 Task: Log work in the project Wavelength for the issue 'Implement a new cloud-based procurement system for a company with advanced vendor management and sourcing capabilities' spent time as '1w 5d 16h 50m' and remaining time as '4w 2d 7h 40m' and add a flag. Now add the issue to the epic 'Network Segmentation'.
Action: Mouse moved to (207, 63)
Screenshot: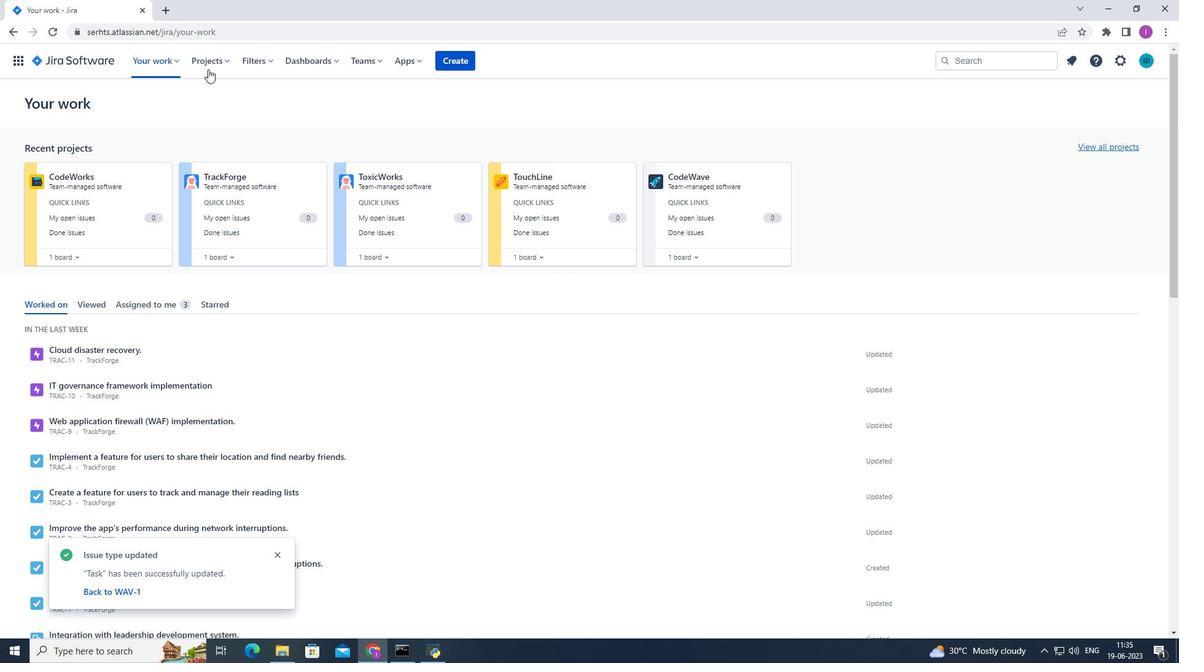 
Action: Mouse pressed left at (207, 63)
Screenshot: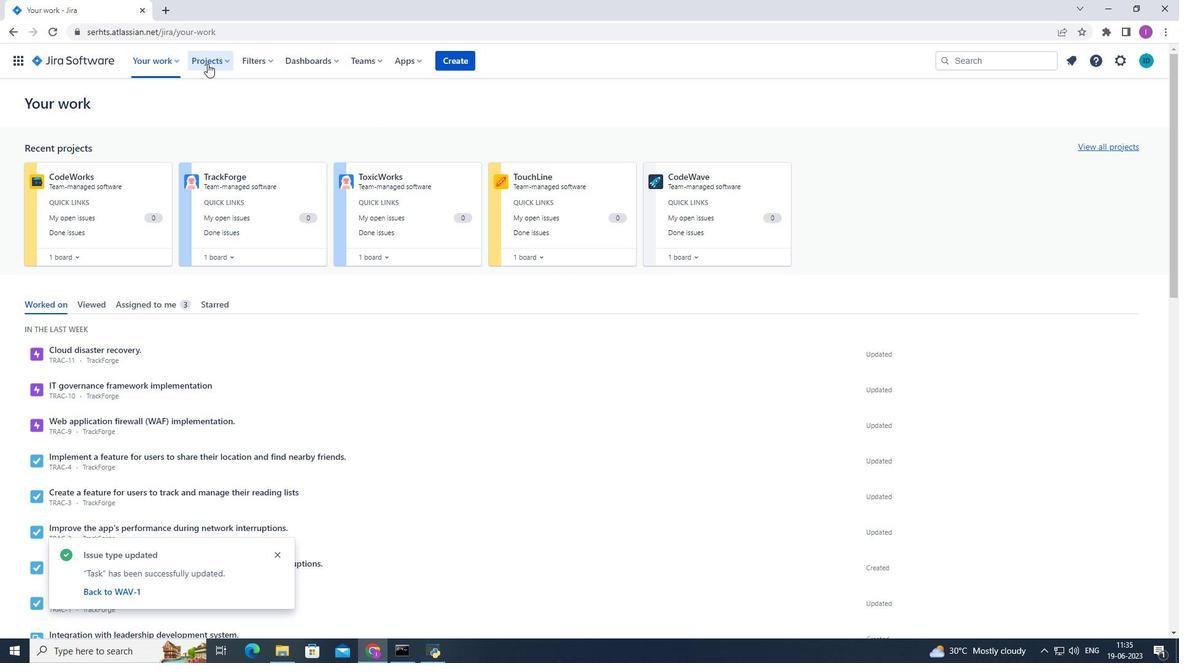 
Action: Mouse moved to (239, 113)
Screenshot: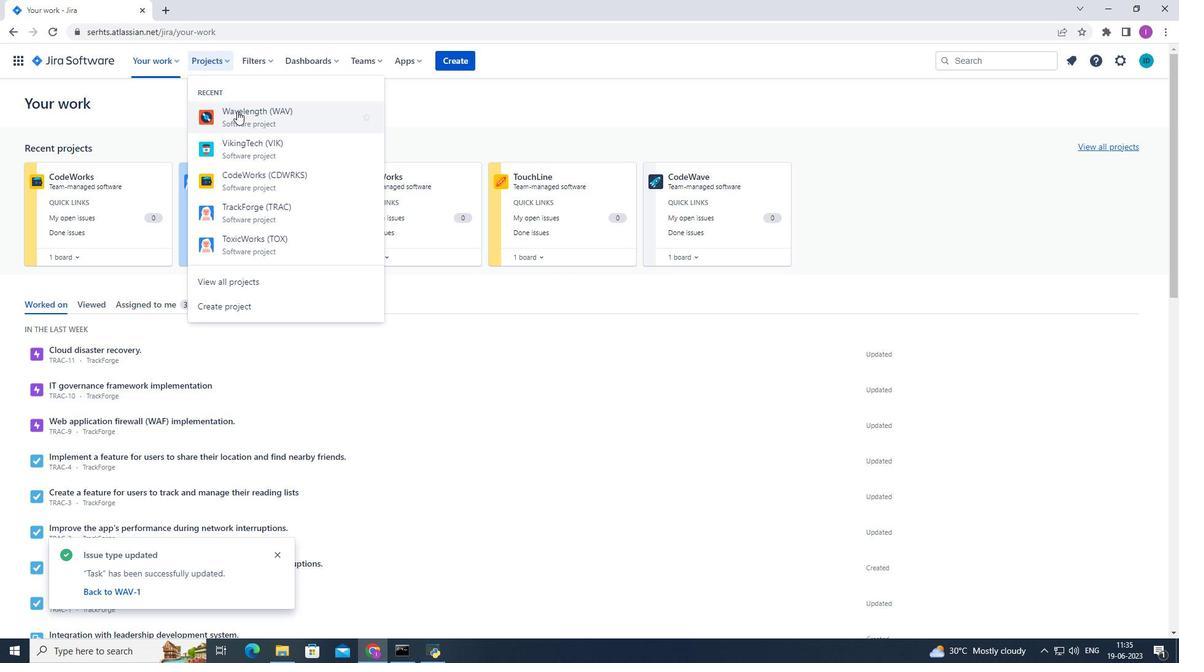 
Action: Mouse pressed left at (239, 113)
Screenshot: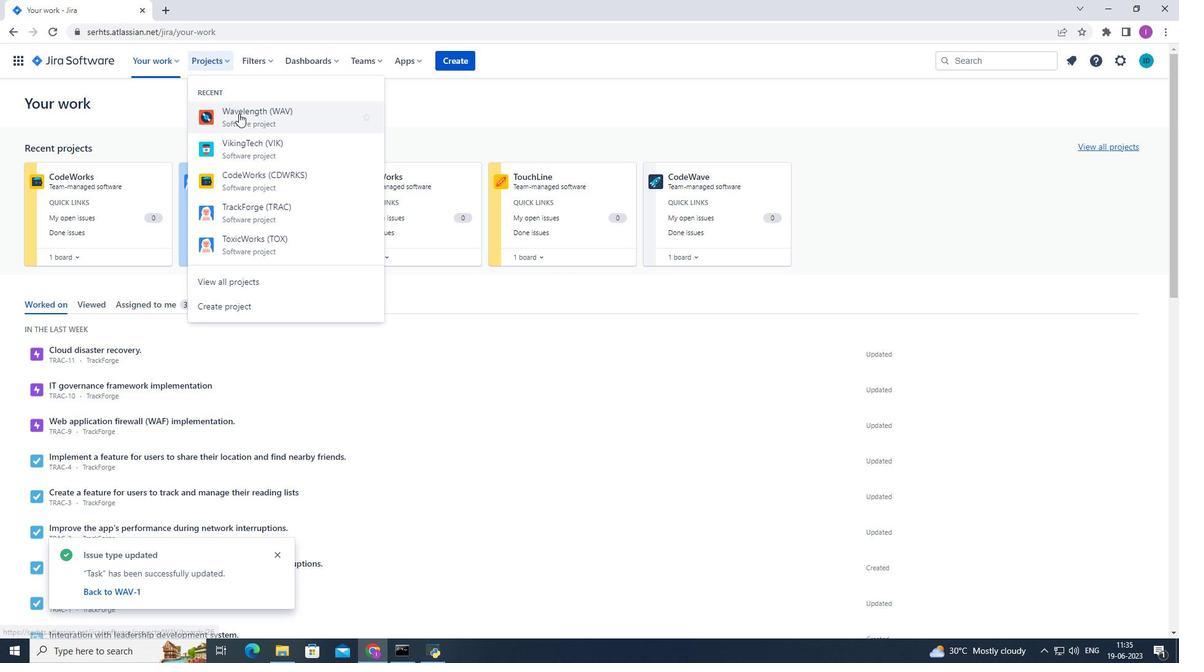 
Action: Mouse moved to (67, 186)
Screenshot: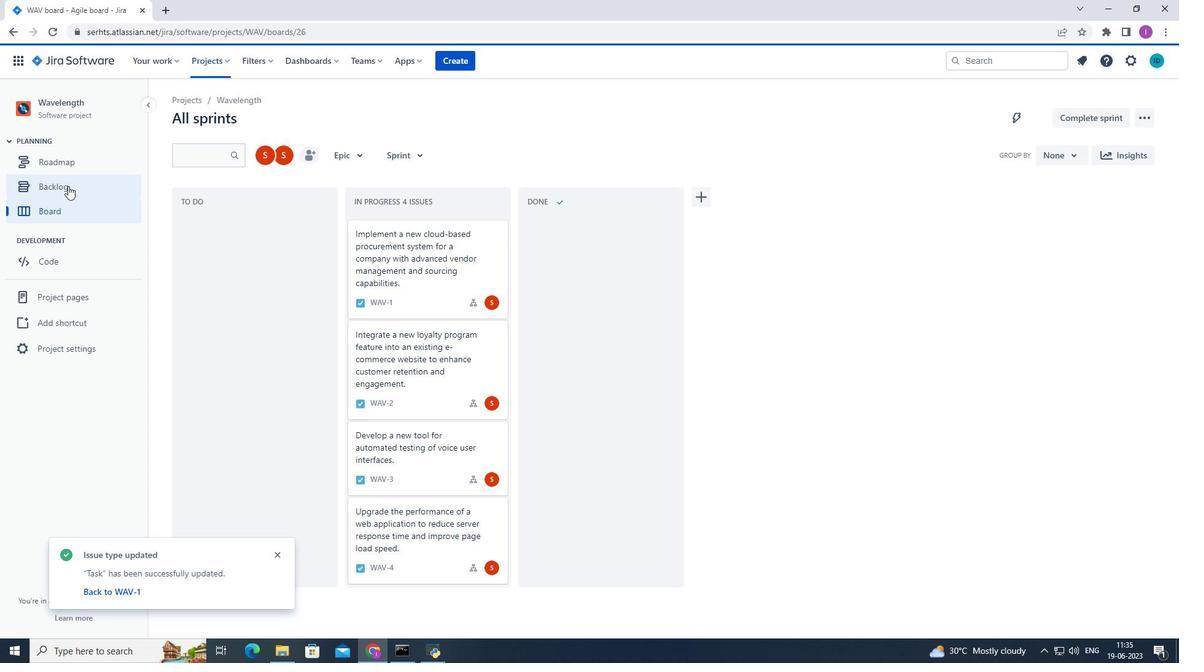 
Action: Mouse pressed left at (67, 186)
Screenshot: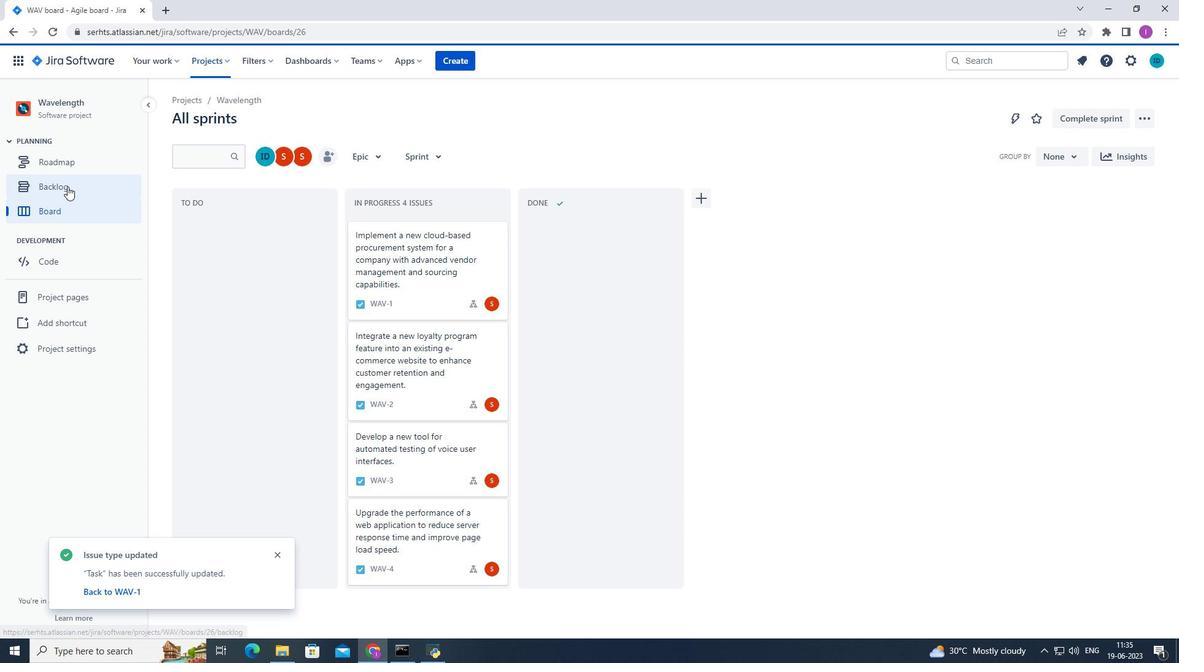 
Action: Mouse moved to (731, 212)
Screenshot: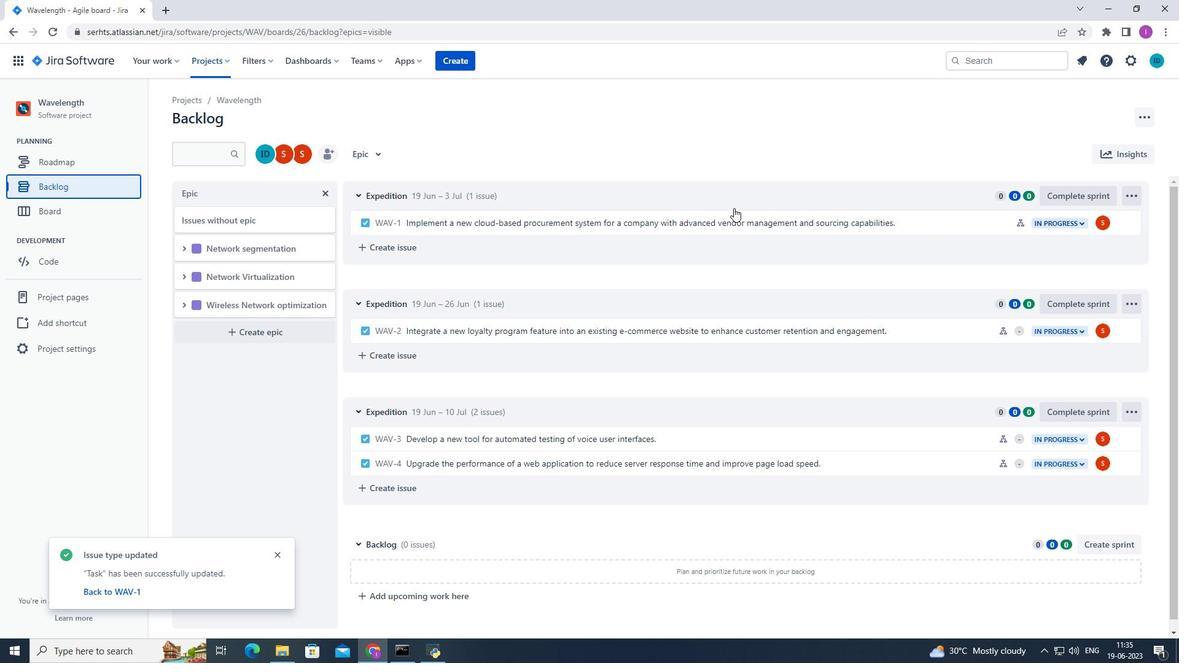 
Action: Mouse pressed left at (731, 212)
Screenshot: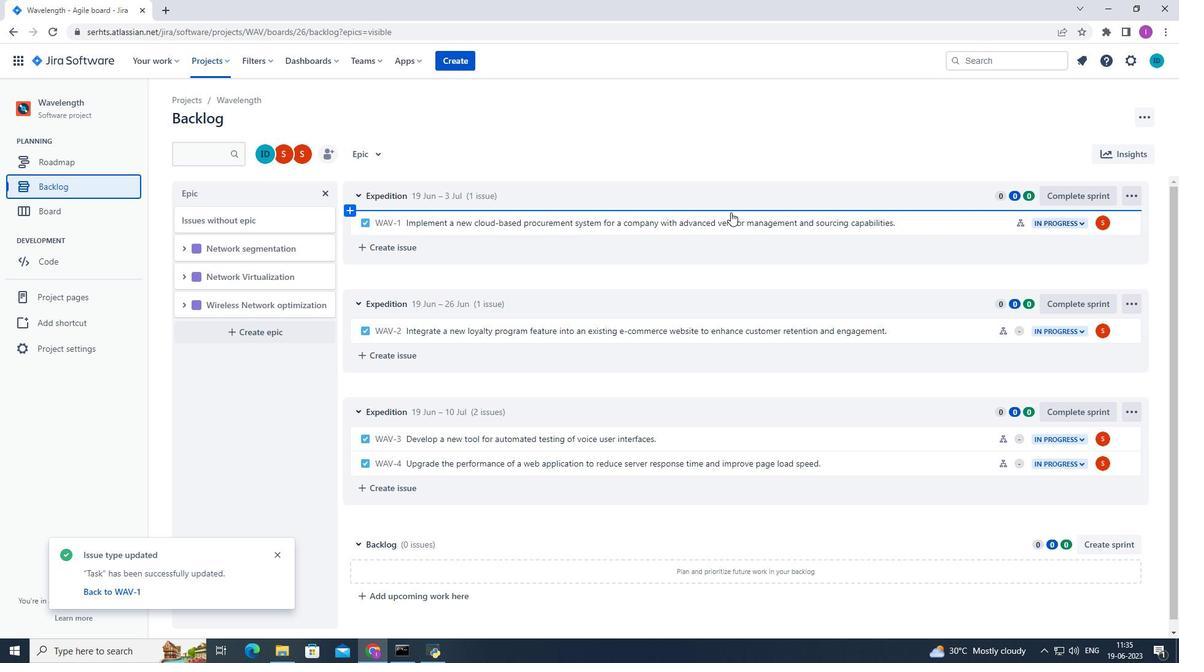 
Action: Mouse moved to (753, 216)
Screenshot: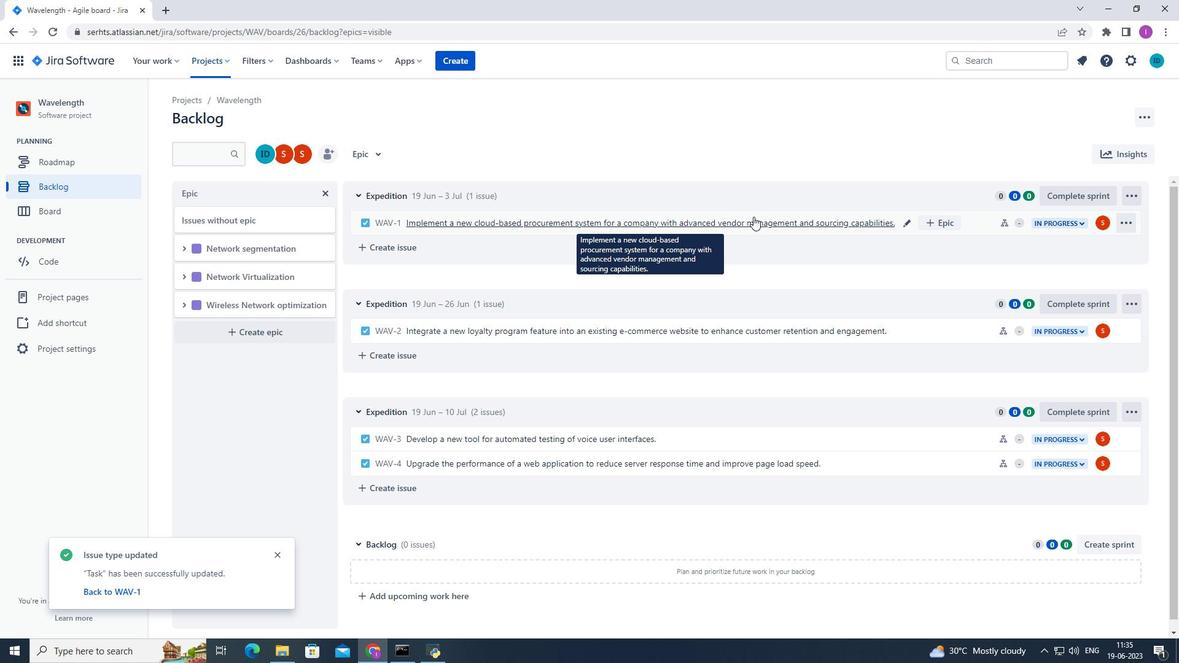 
Action: Mouse pressed left at (753, 216)
Screenshot: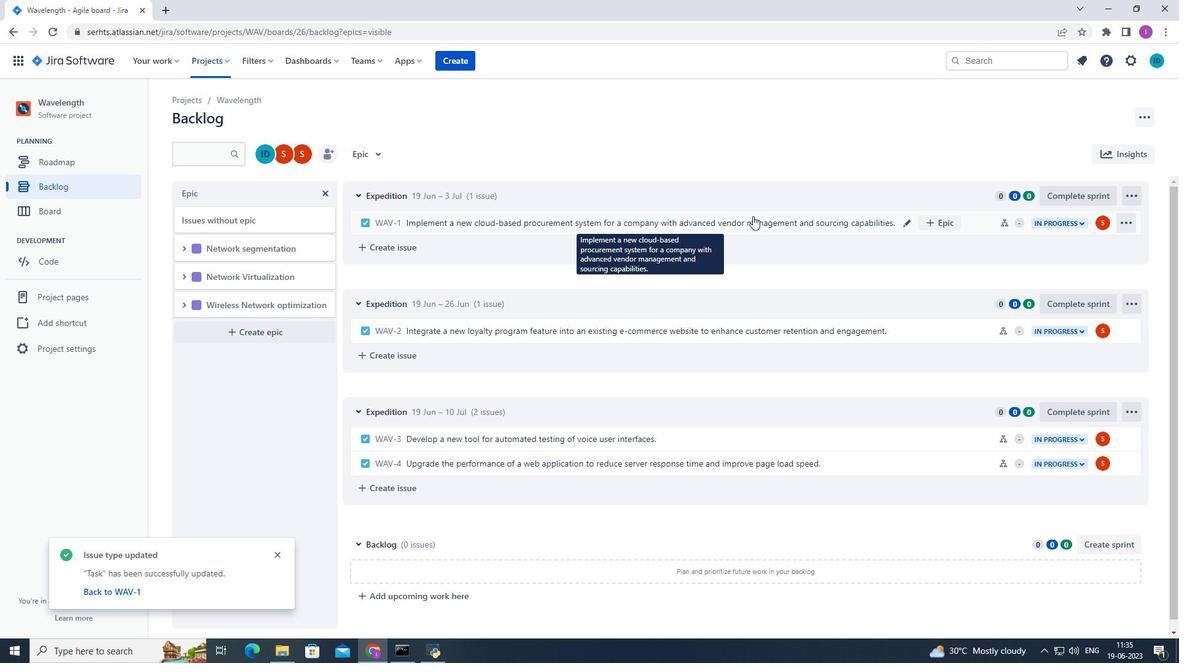 
Action: Mouse moved to (1125, 188)
Screenshot: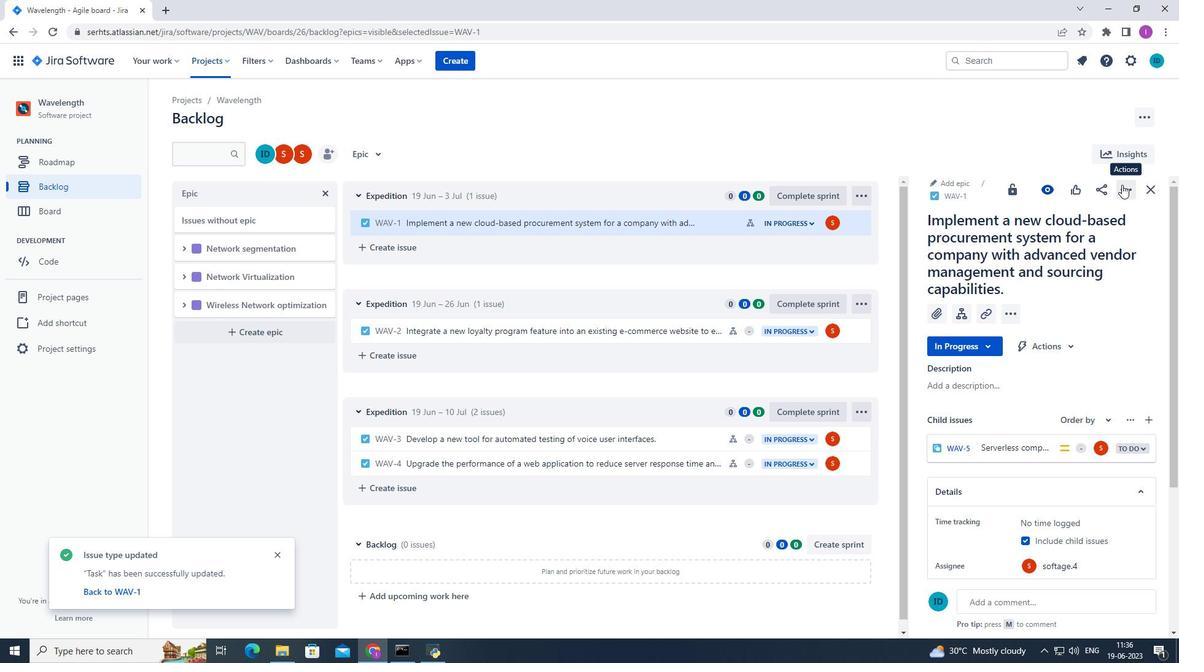 
Action: Mouse pressed left at (1125, 188)
Screenshot: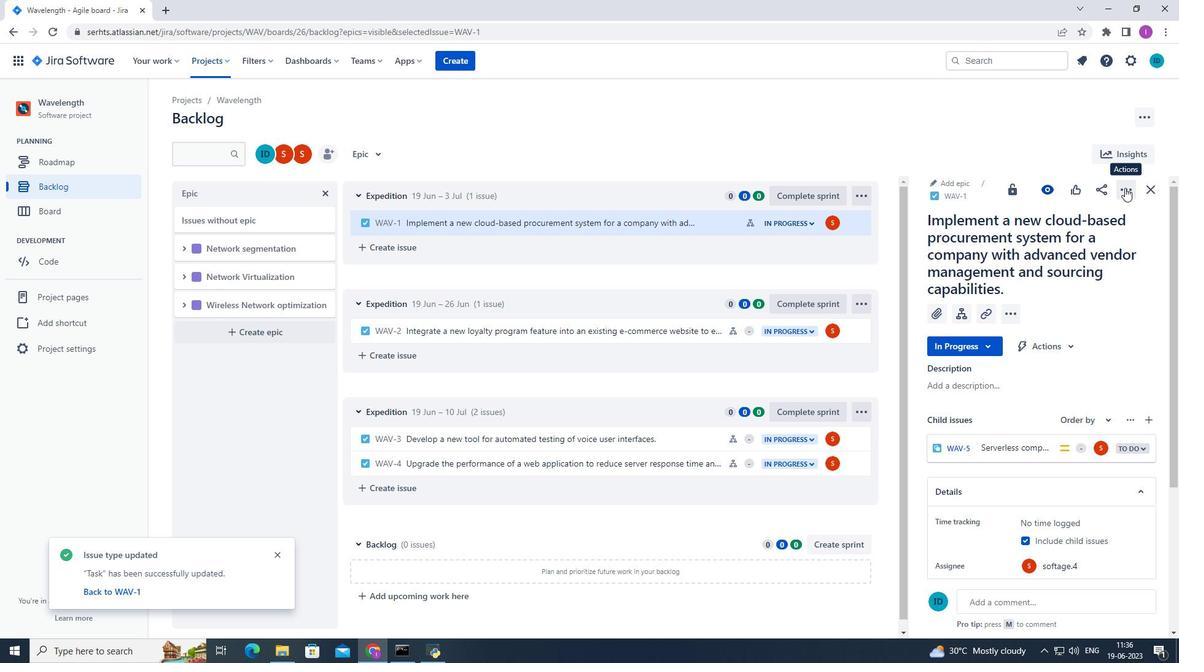 
Action: Mouse moved to (1081, 222)
Screenshot: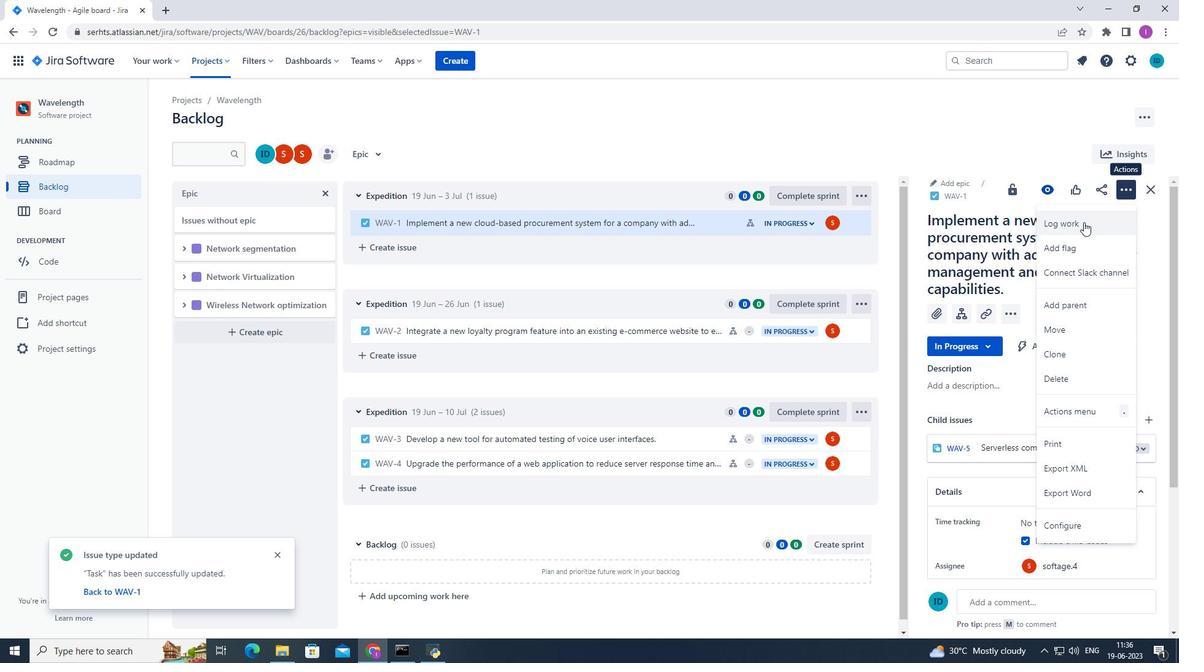 
Action: Mouse pressed left at (1081, 222)
Screenshot: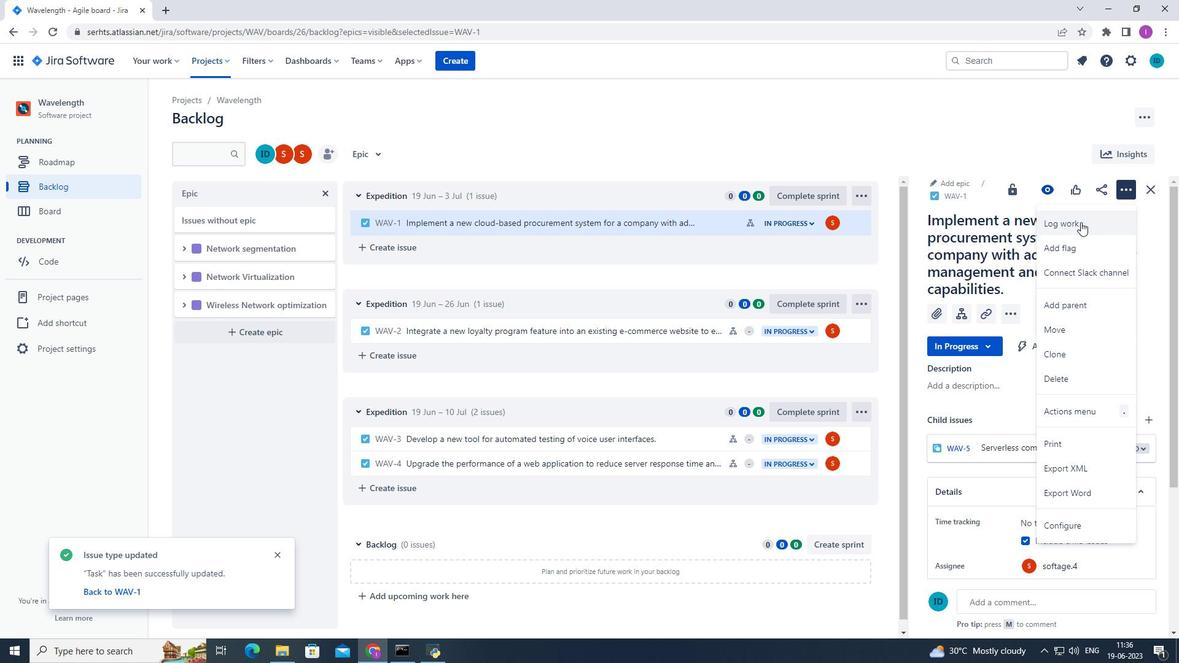 
Action: Mouse moved to (537, 180)
Screenshot: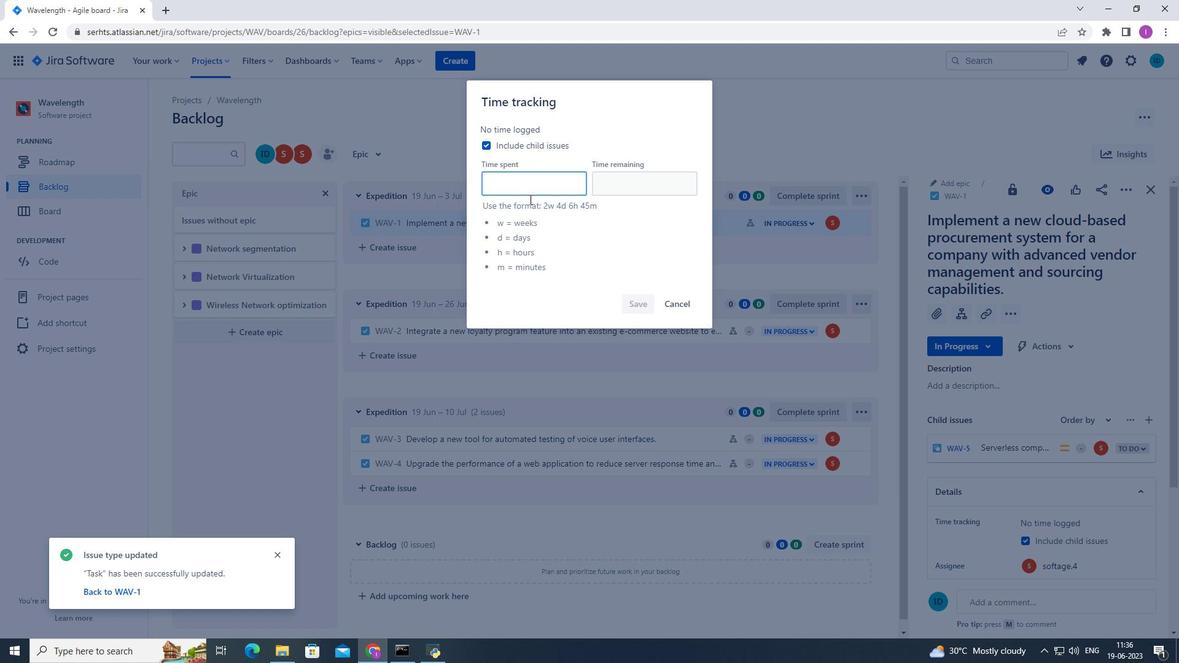 
Action: Key pressed 1w<Key.space>5d<Key.space>16h<Key.space>50m
Screenshot: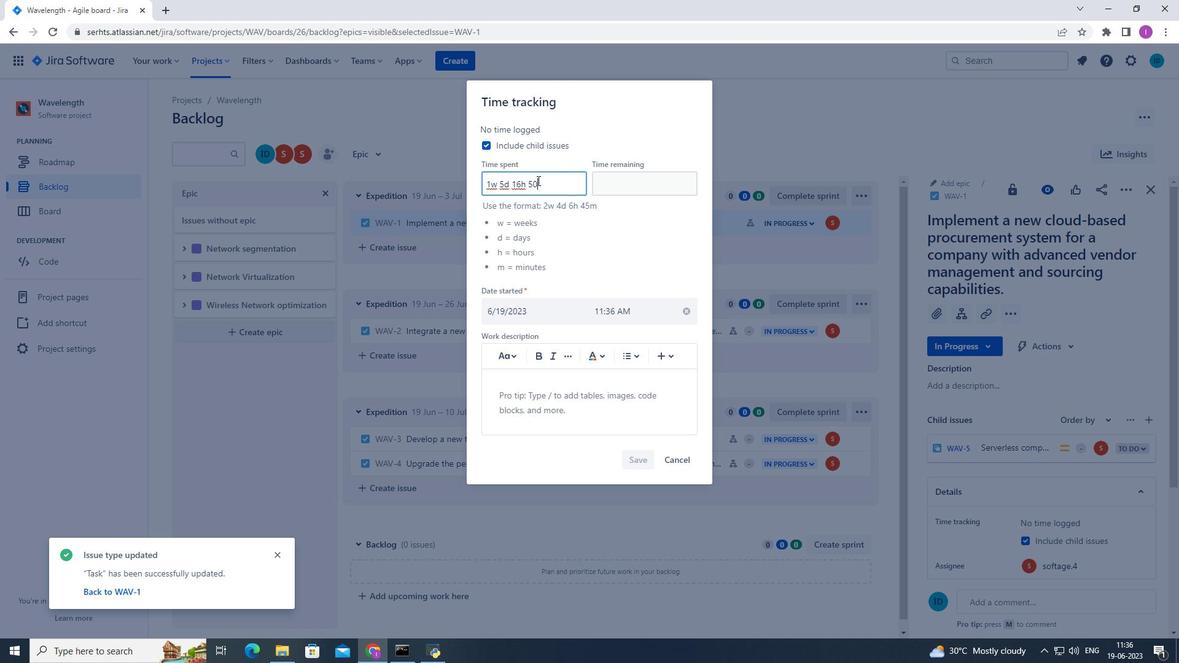 
Action: Mouse moved to (616, 186)
Screenshot: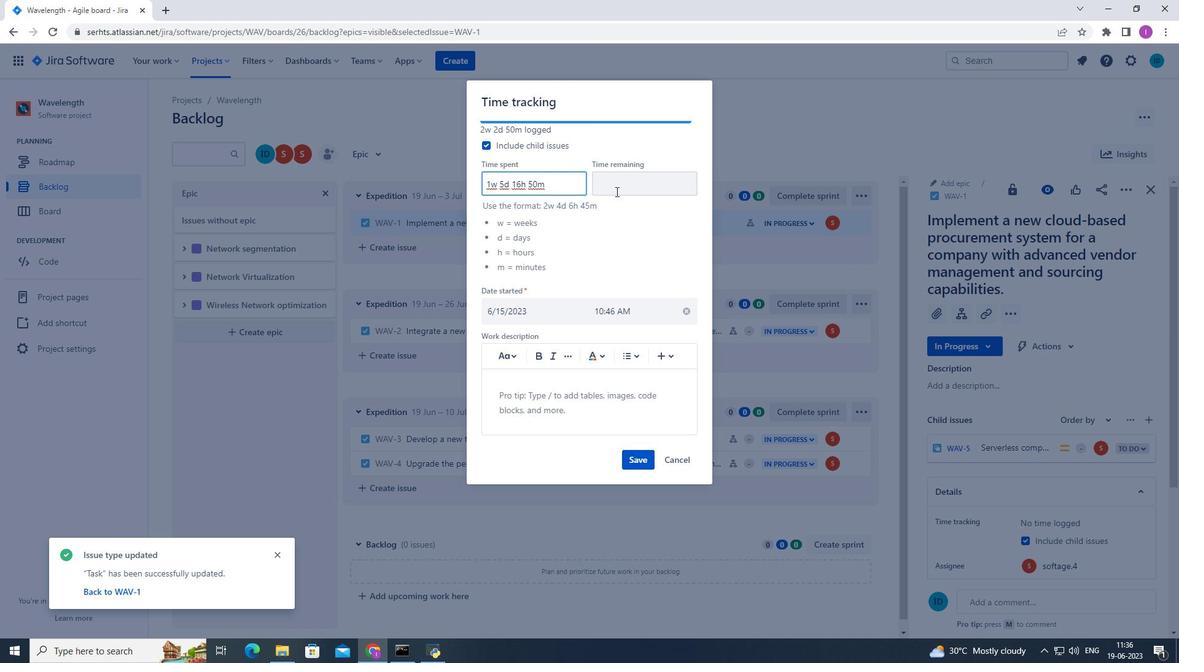
Action: Mouse pressed left at (616, 186)
Screenshot: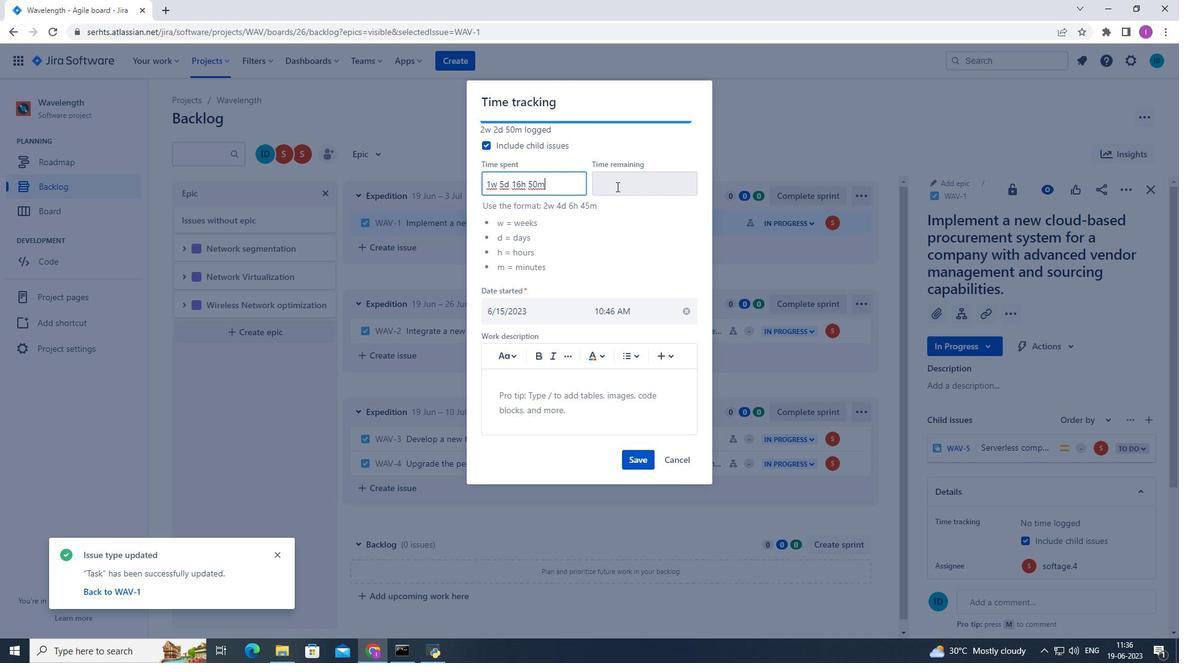 
Action: Mouse moved to (626, 184)
Screenshot: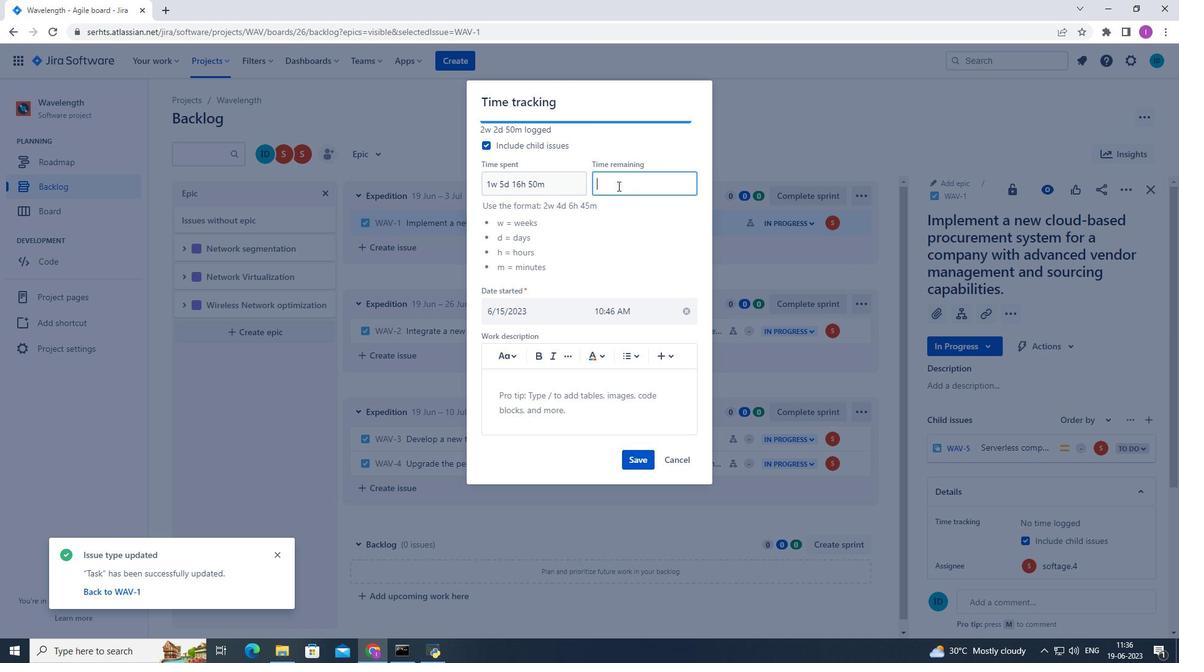 
Action: Key pressed 4w<Key.space>2d<Key.space>7h<Key.space>40m
Screenshot: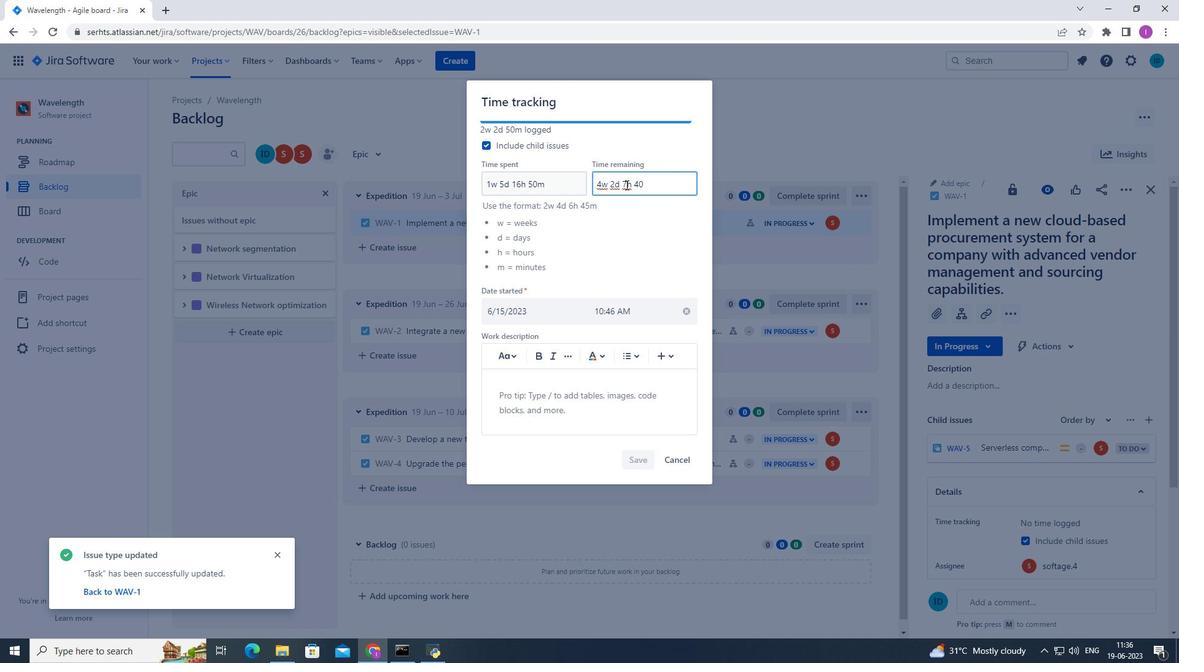 
Action: Mouse moved to (640, 227)
Screenshot: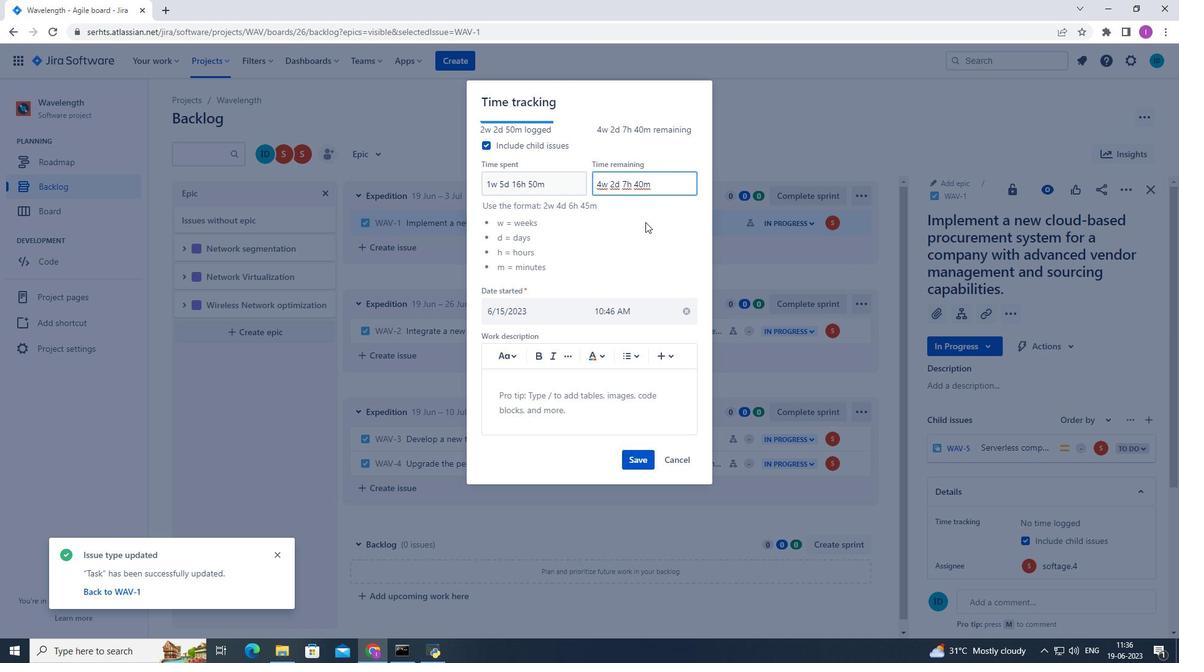 
Action: Mouse scrolled (640, 226) with delta (0, 0)
Screenshot: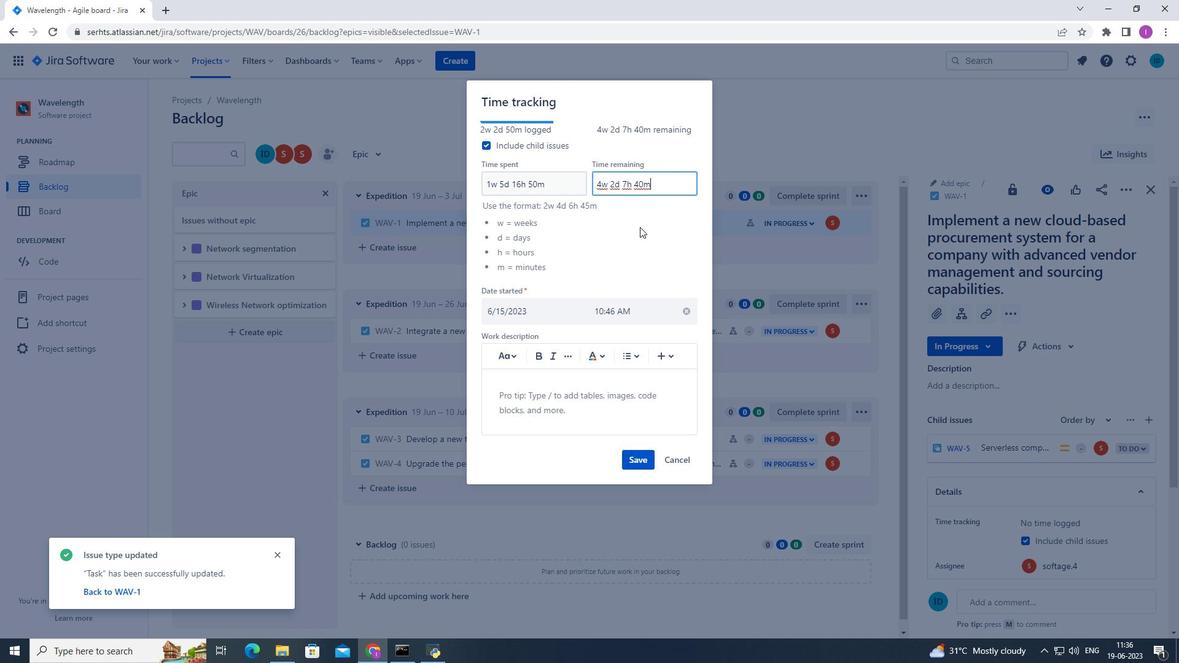 
Action: Mouse moved to (639, 227)
Screenshot: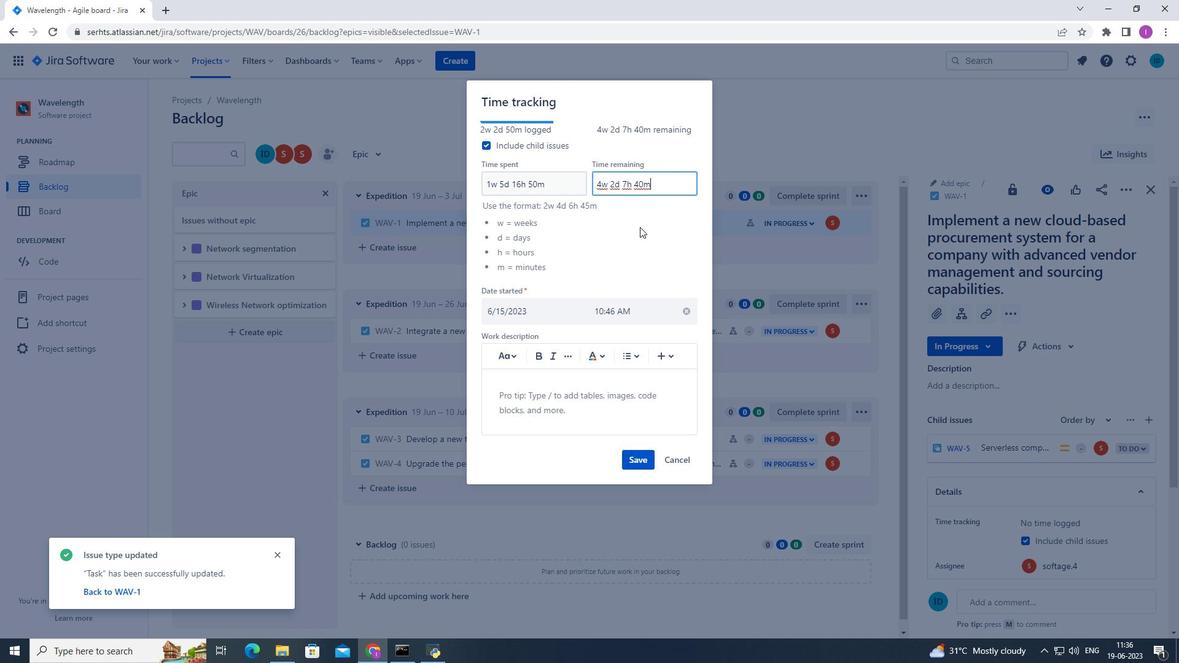 
Action: Mouse scrolled (639, 226) with delta (0, 0)
Screenshot: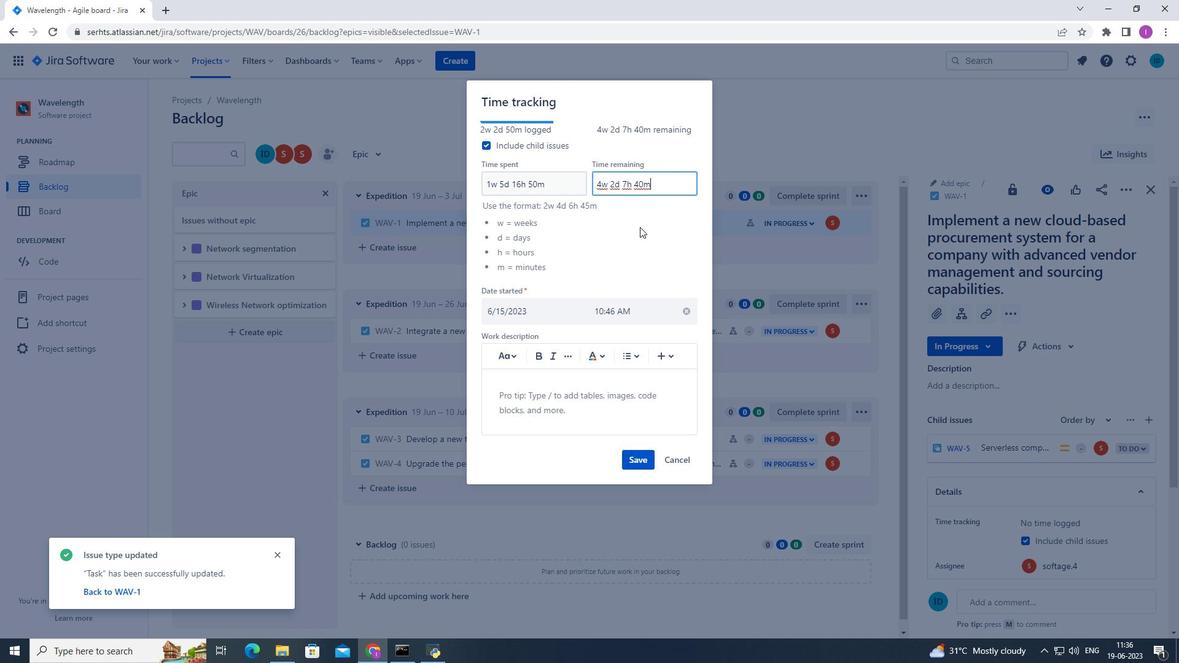 
Action: Mouse scrolled (639, 226) with delta (0, 0)
Screenshot: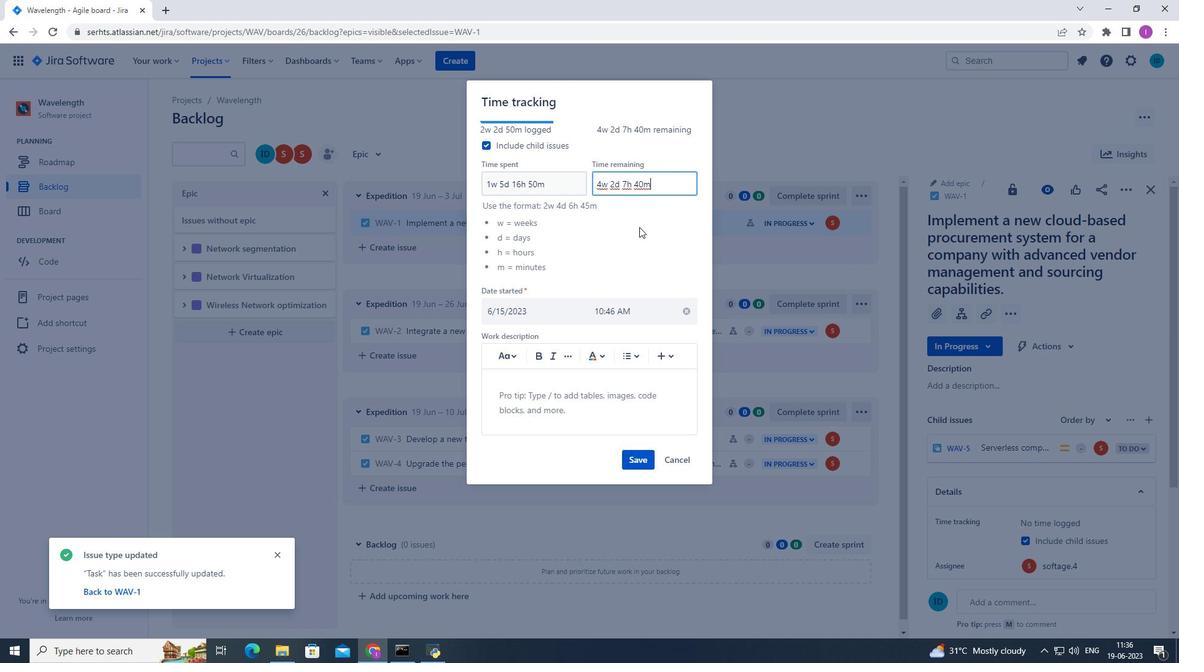 
Action: Mouse moved to (640, 463)
Screenshot: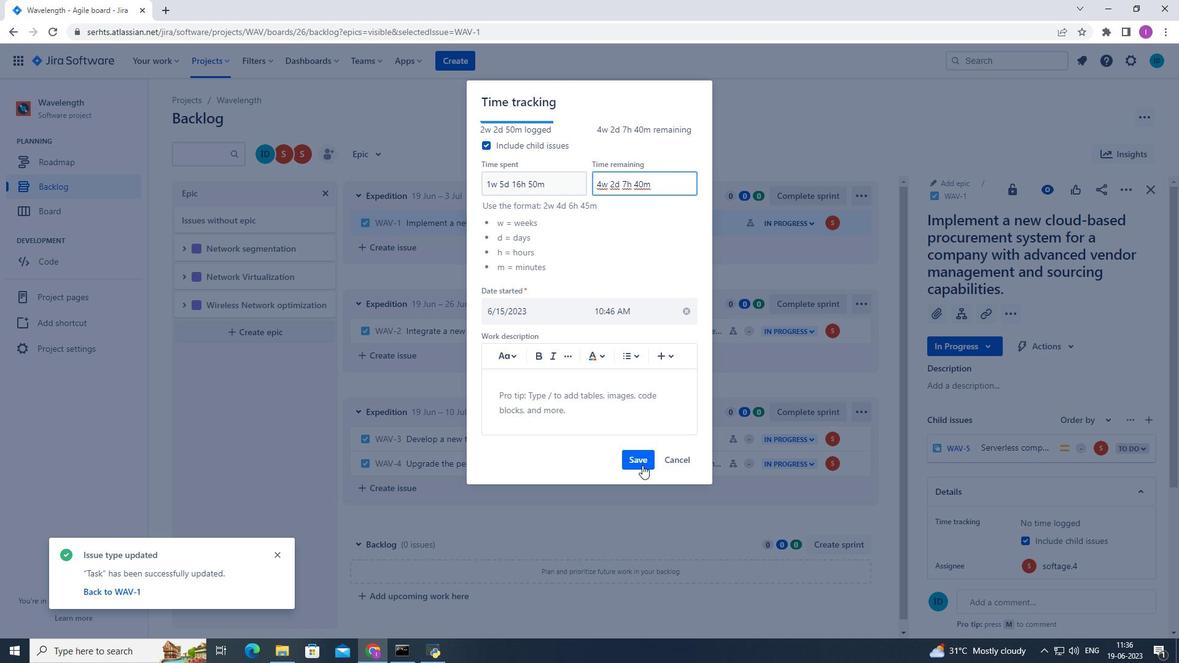 
Action: Mouse pressed left at (640, 463)
Screenshot: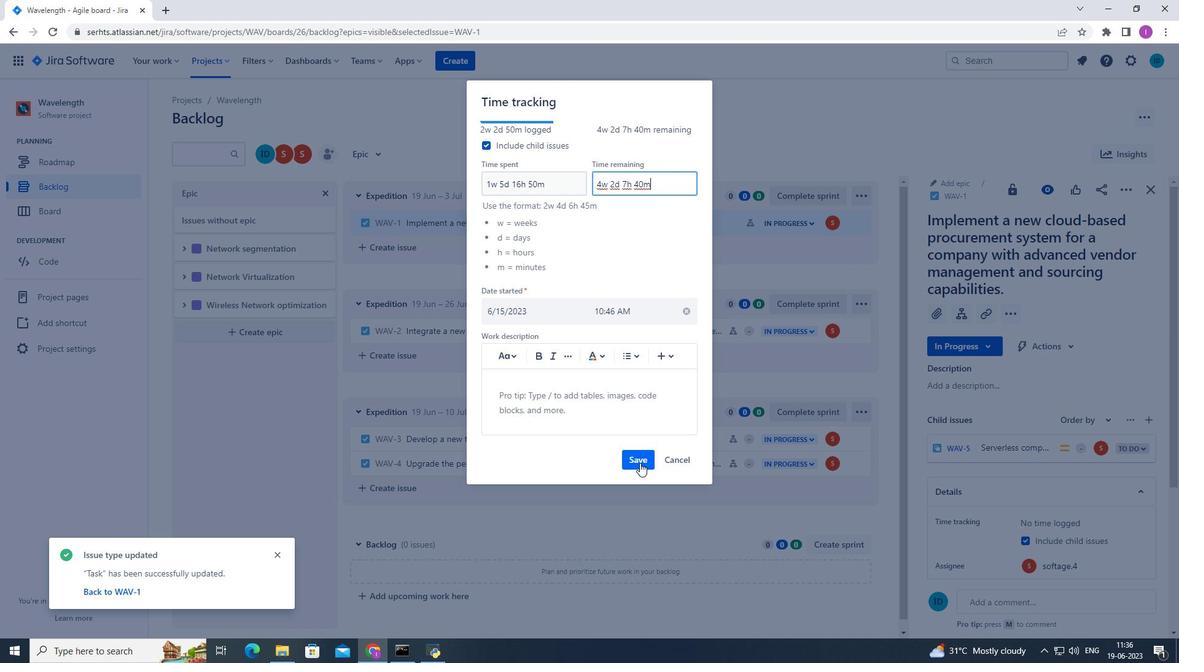 
Action: Mouse moved to (1132, 187)
Screenshot: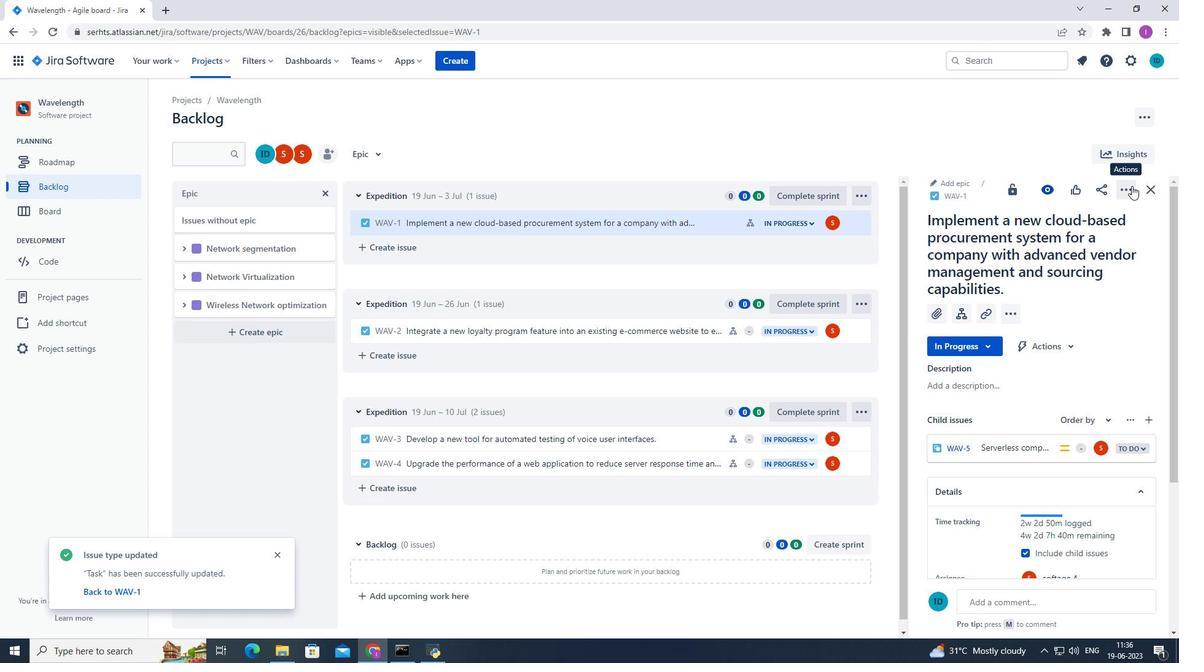 
Action: Mouse pressed left at (1132, 187)
Screenshot: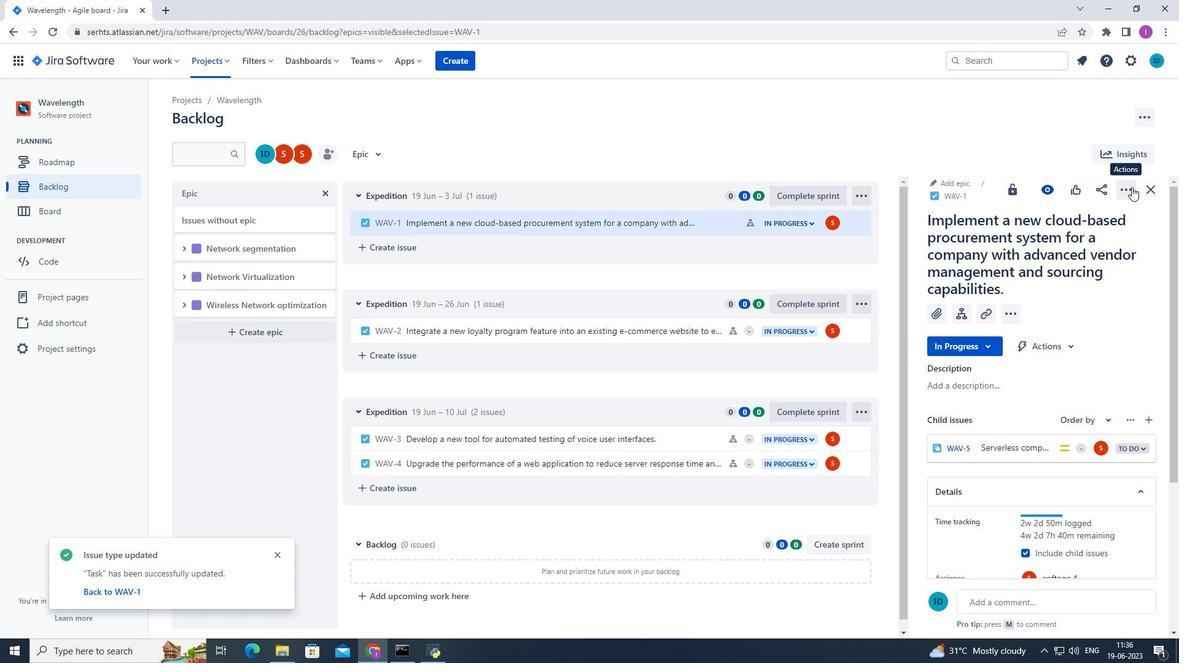 
Action: Mouse moved to (1075, 250)
Screenshot: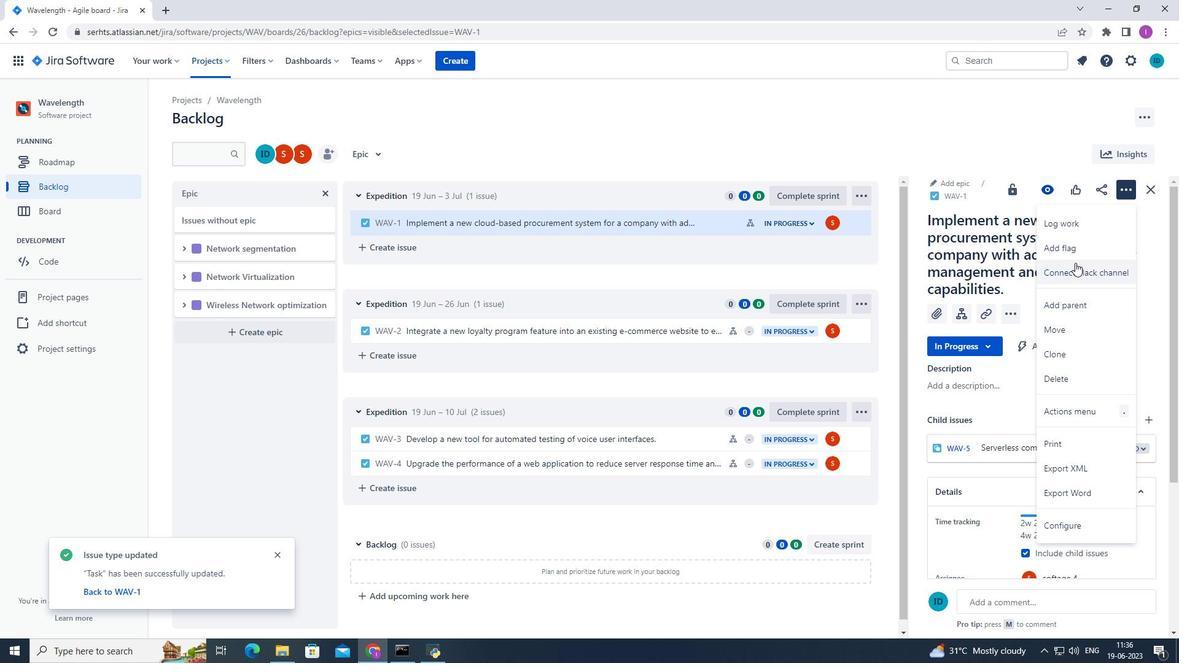 
Action: Mouse pressed left at (1075, 250)
Screenshot: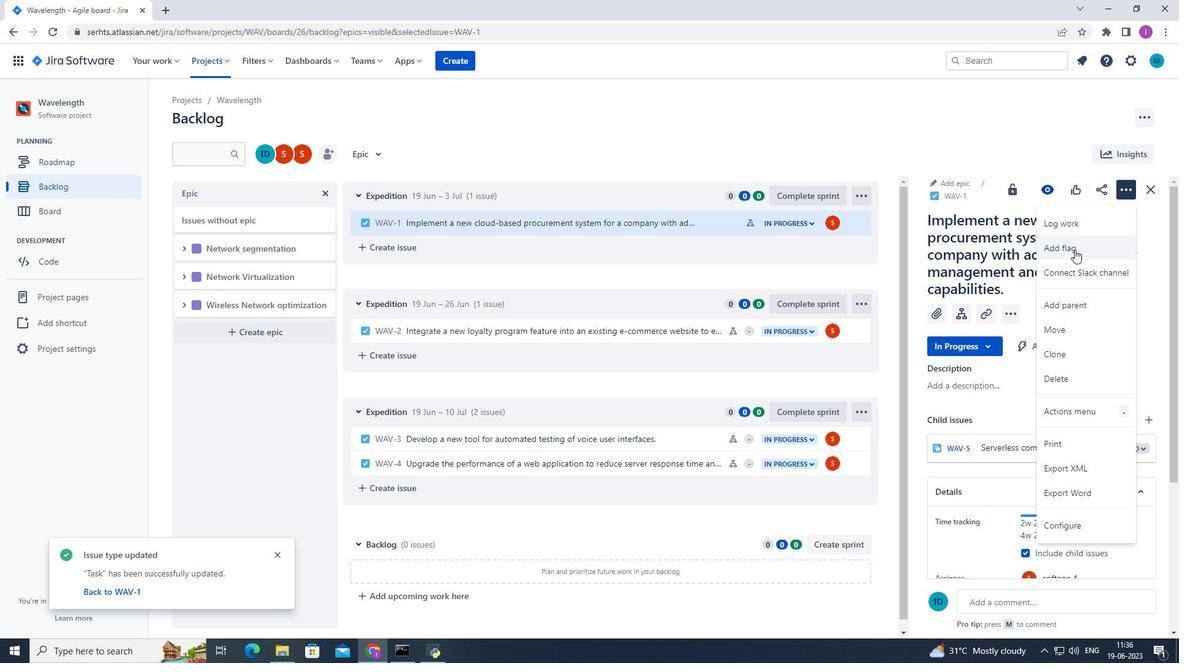 
Action: Mouse moved to (702, 221)
Screenshot: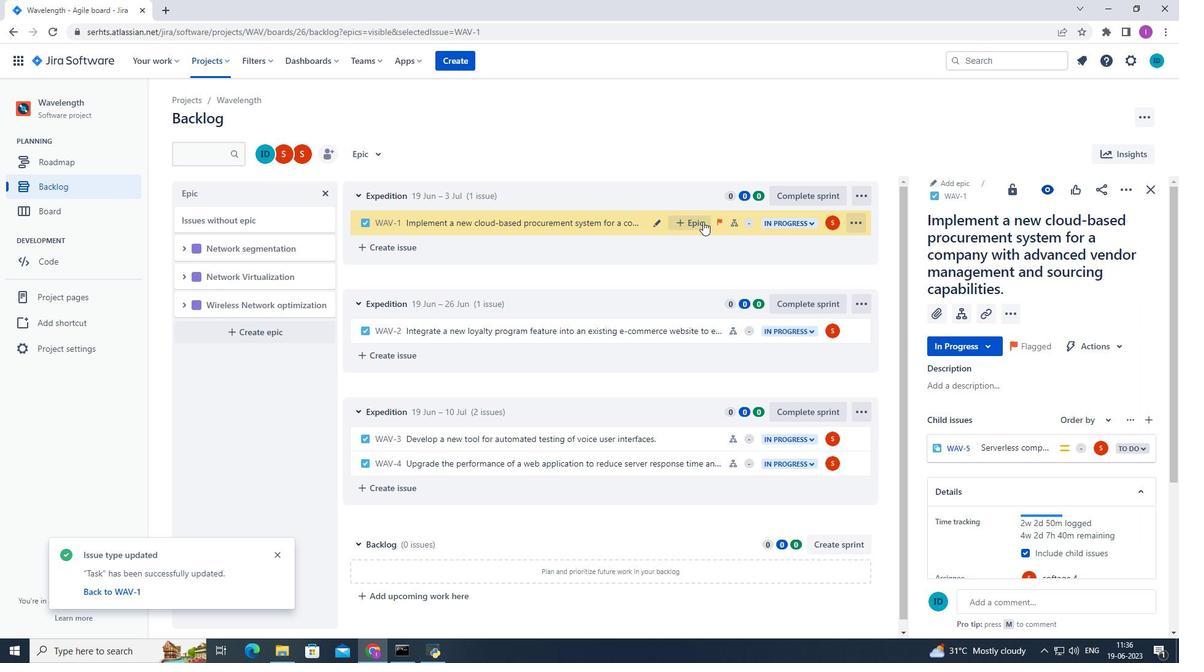 
Action: Mouse pressed left at (702, 221)
Screenshot: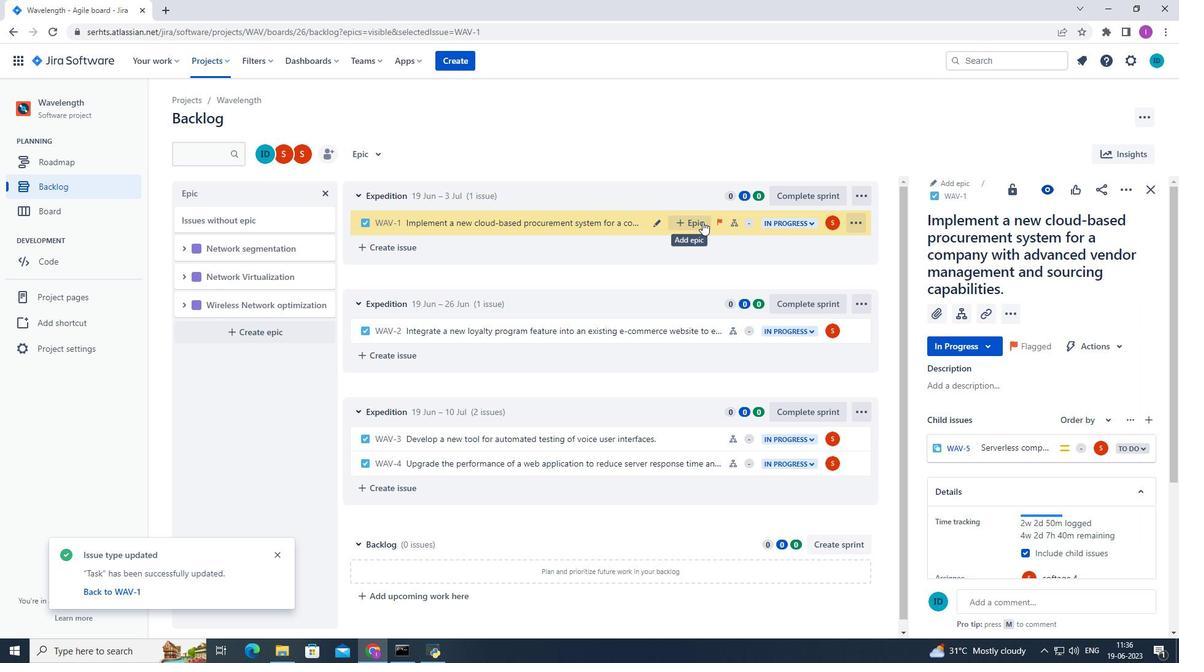 
Action: Mouse moved to (766, 312)
Screenshot: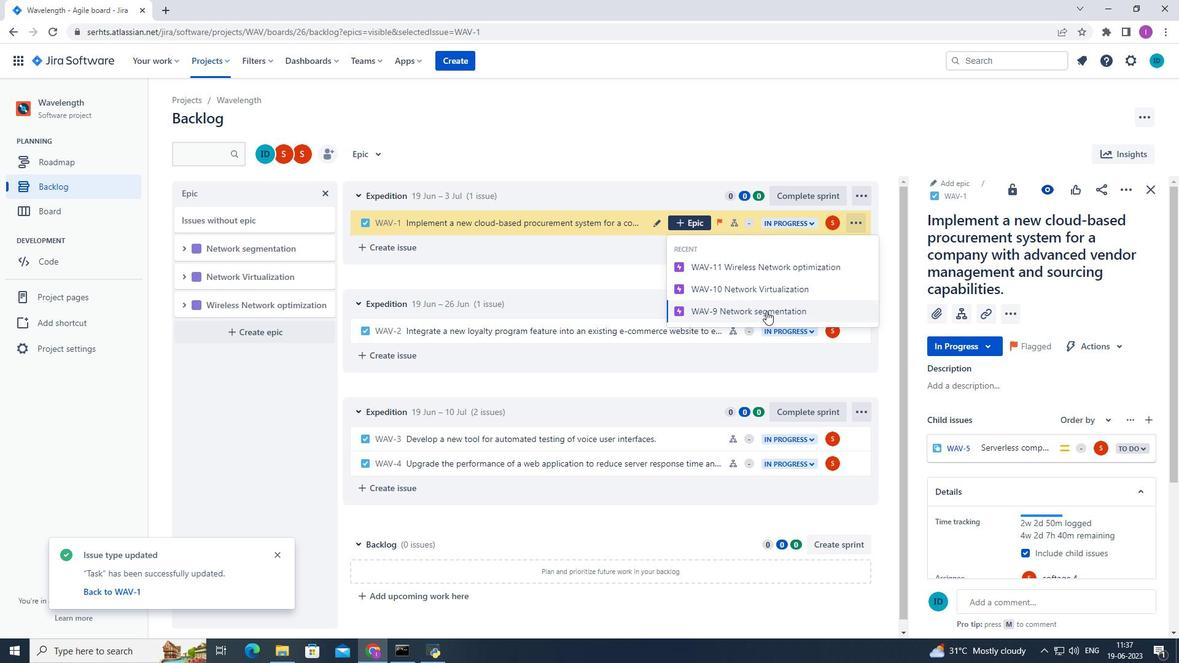 
Action: Mouse pressed left at (766, 312)
Screenshot: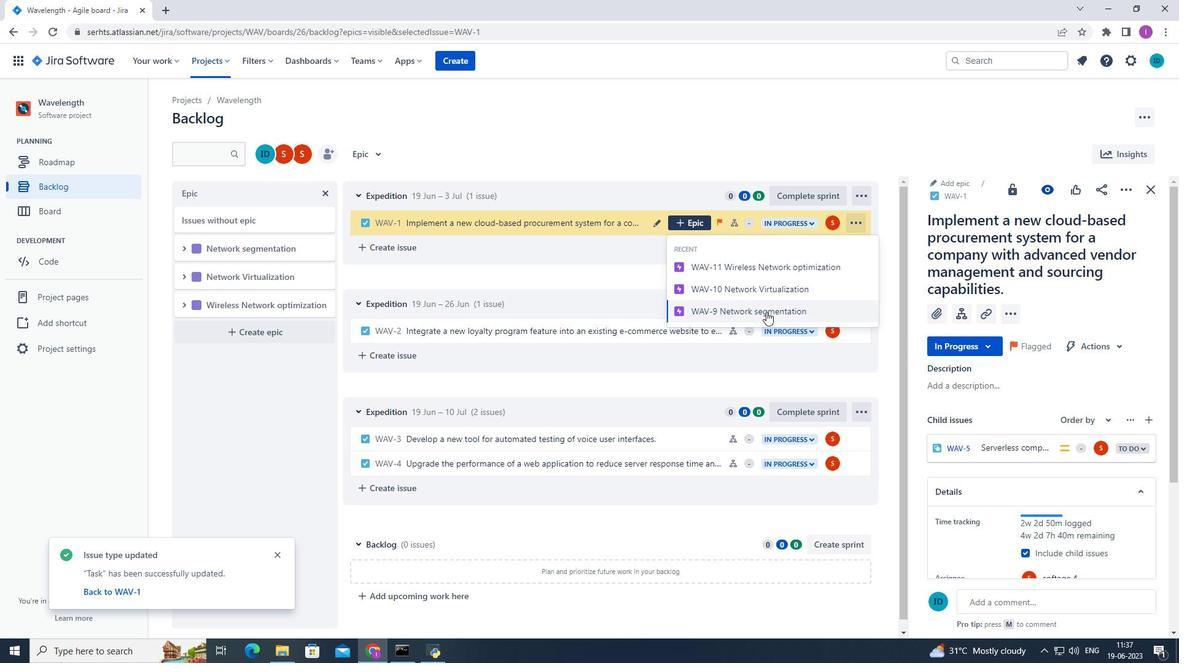 
Action: Mouse moved to (815, 198)
Screenshot: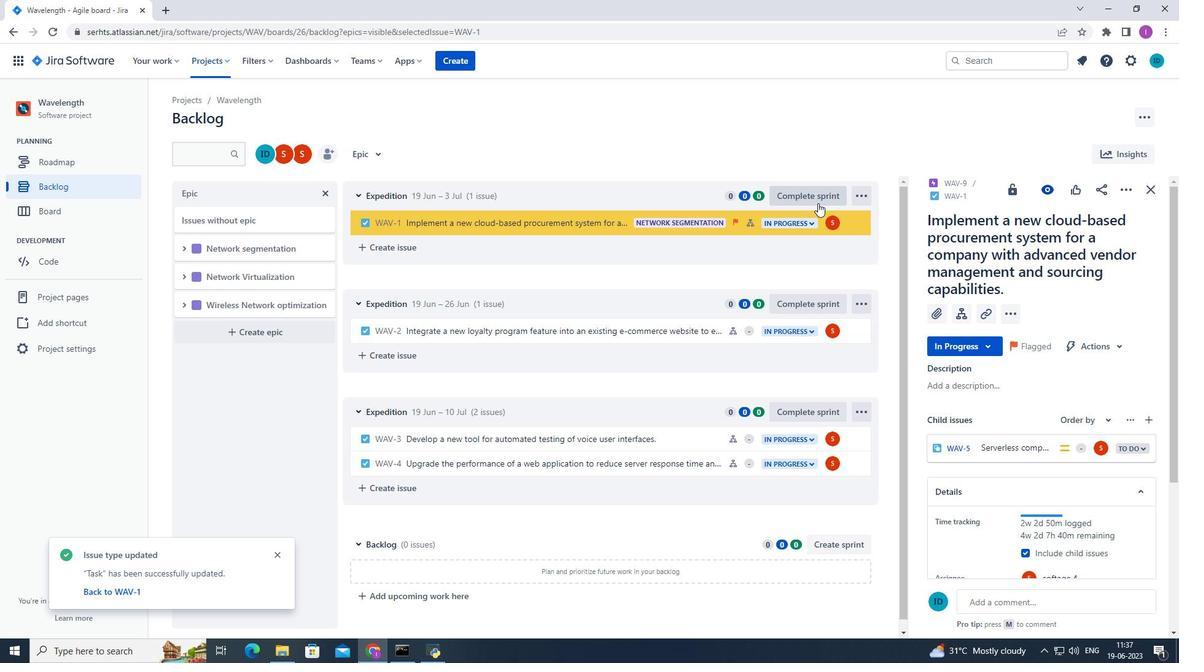 
